 Task: Create a due date automation trigger when advanced on, on the monday before a card is due add content with a name ending with resume at 11:00 AM.
Action: Mouse moved to (1123, 95)
Screenshot: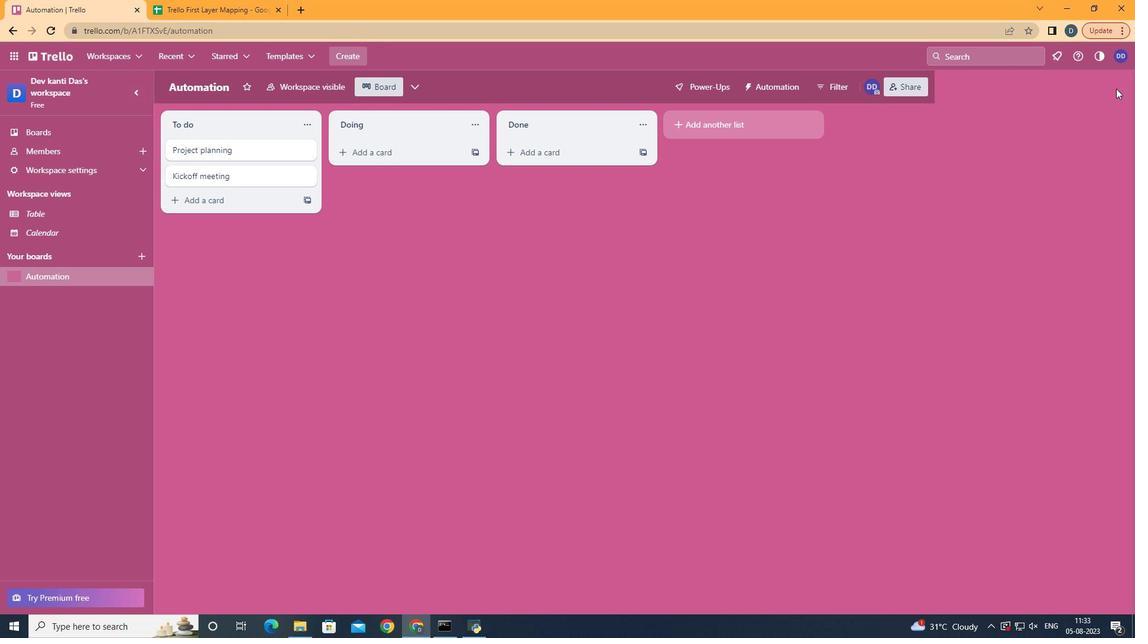 
Action: Mouse pressed left at (1123, 95)
Screenshot: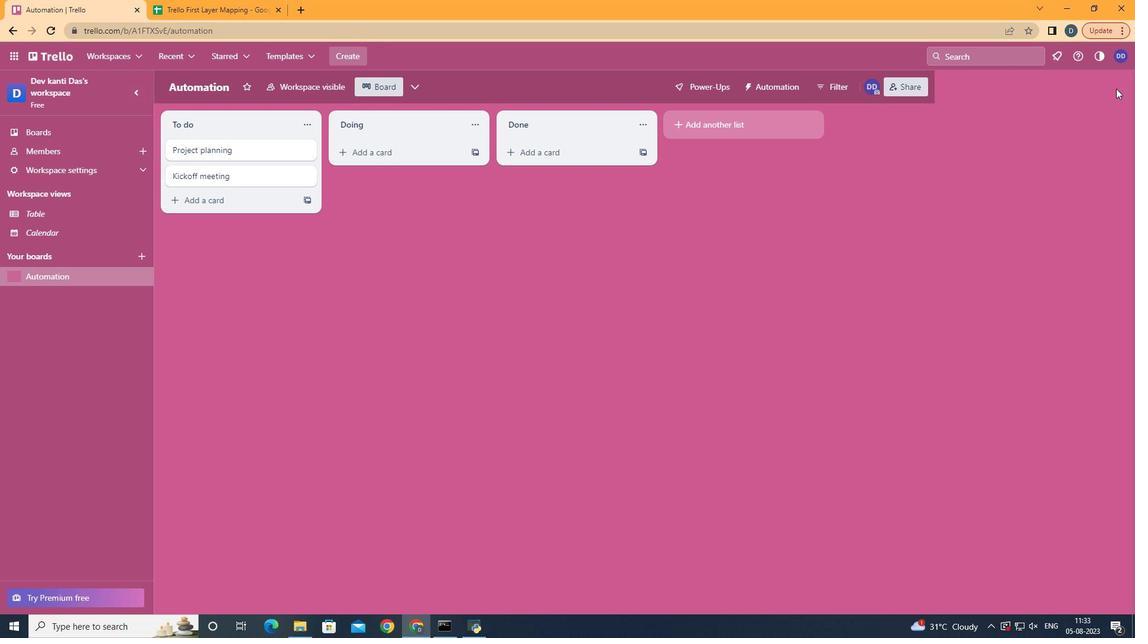 
Action: Mouse moved to (1040, 264)
Screenshot: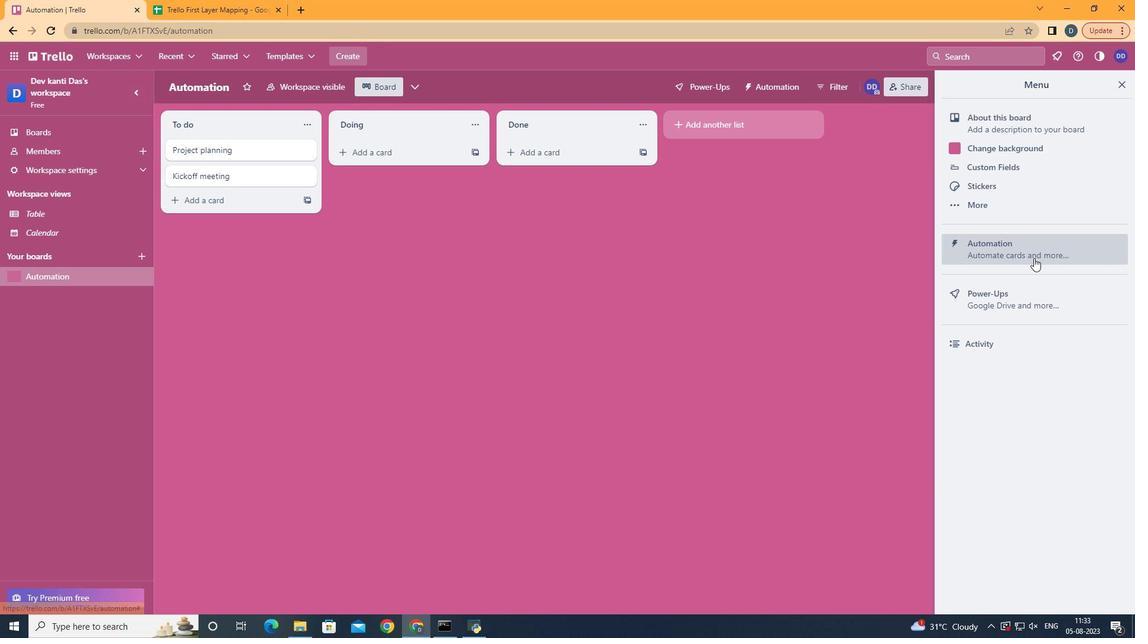 
Action: Mouse pressed left at (1040, 264)
Screenshot: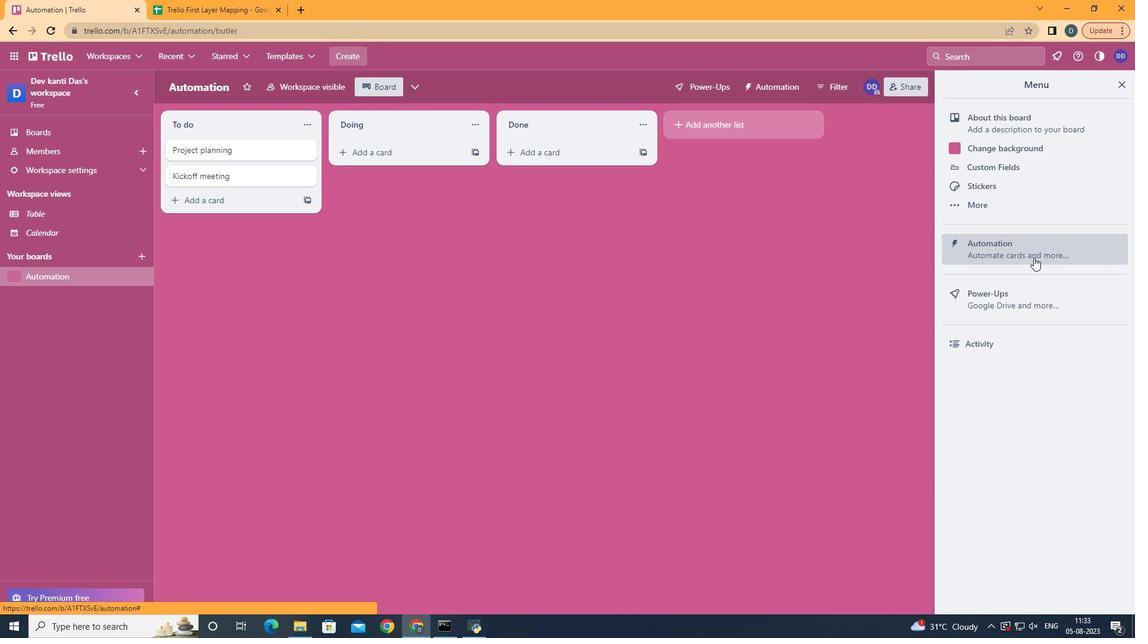 
Action: Mouse moved to (261, 249)
Screenshot: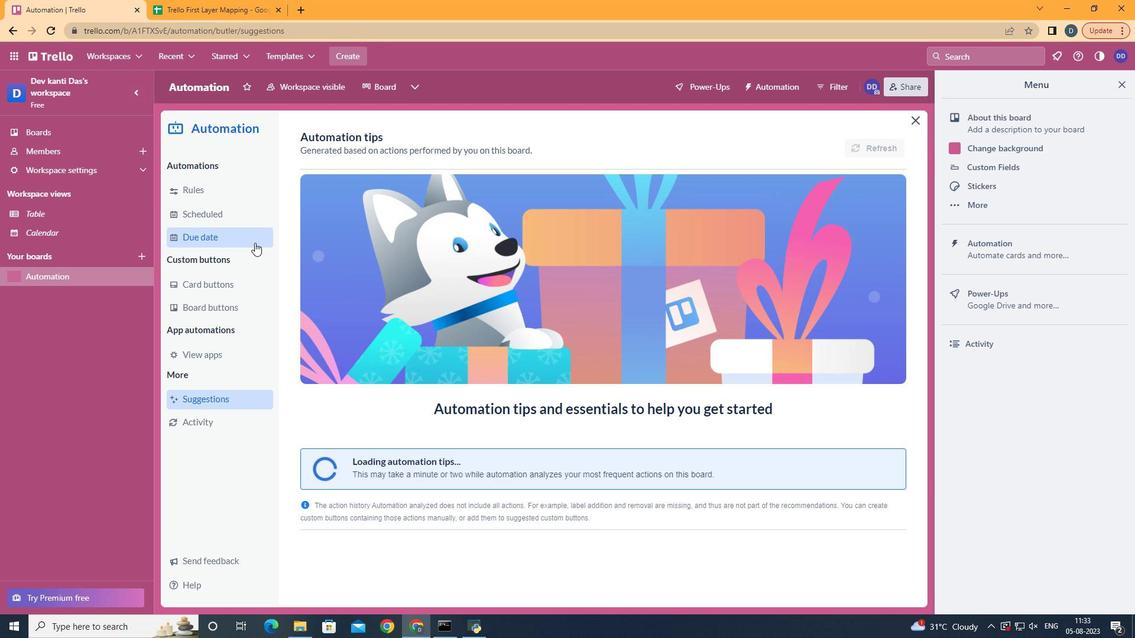 
Action: Mouse pressed left at (261, 249)
Screenshot: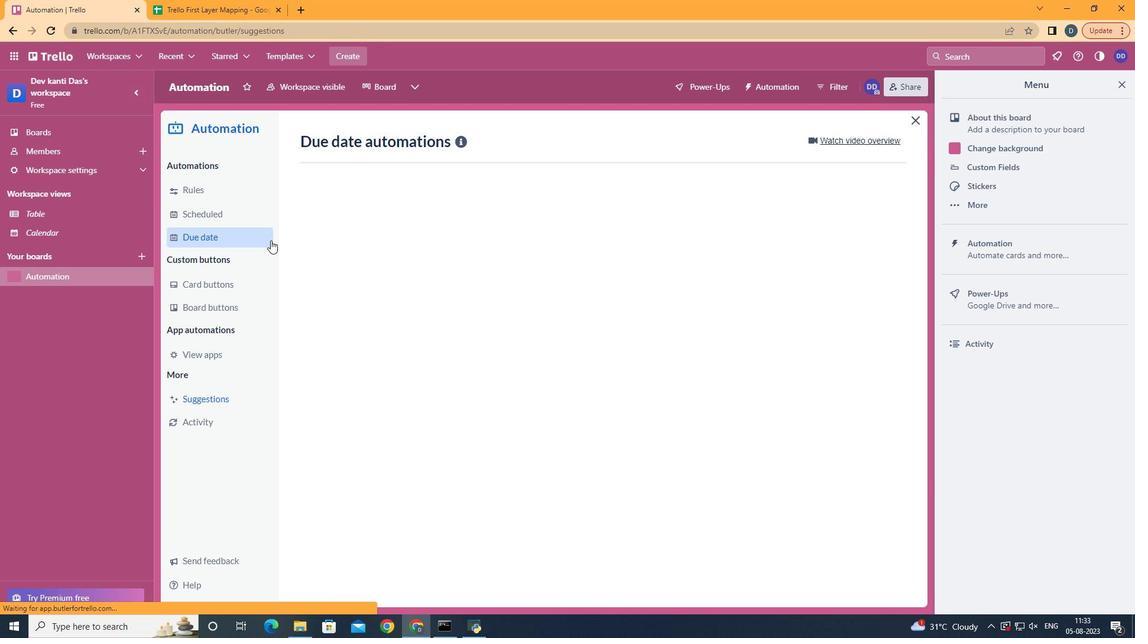 
Action: Mouse moved to (827, 149)
Screenshot: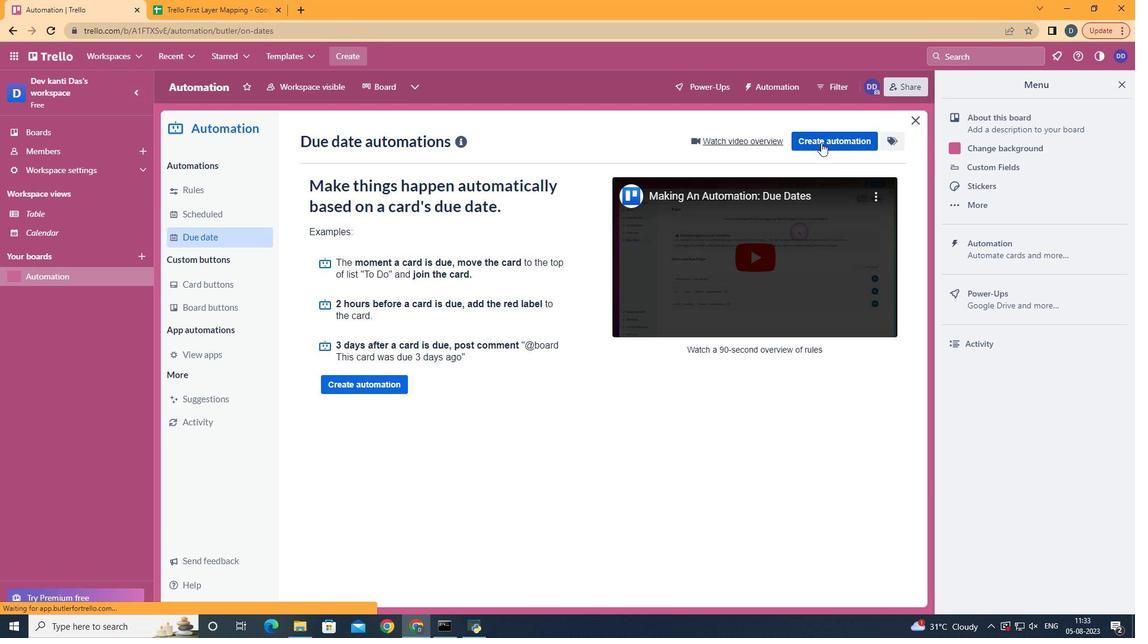 
Action: Mouse pressed left at (827, 149)
Screenshot: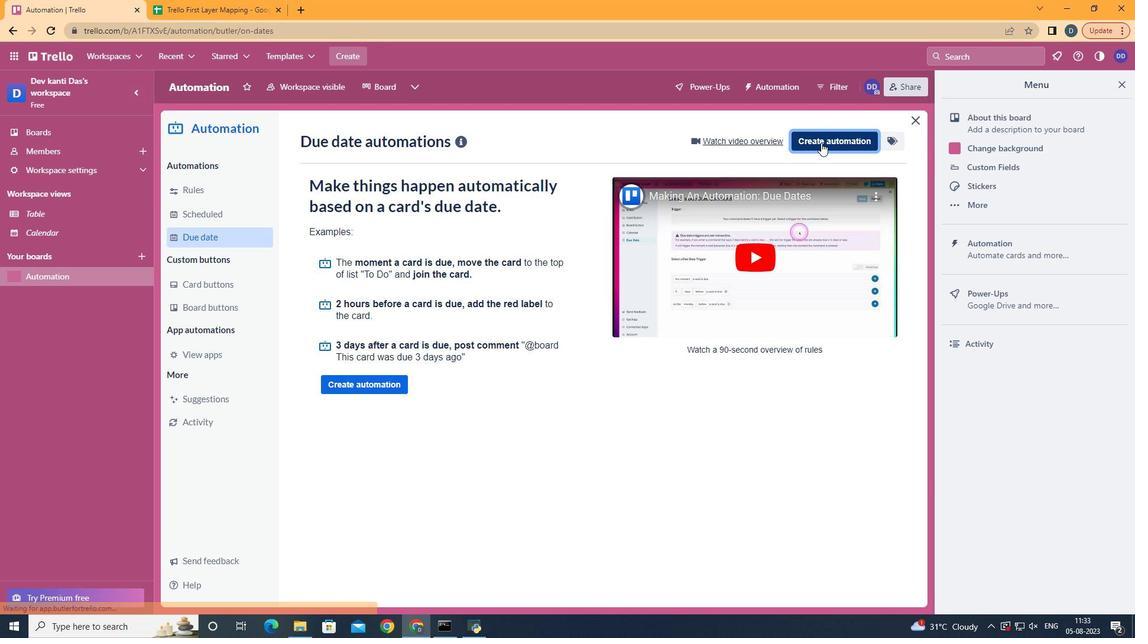 
Action: Mouse moved to (638, 255)
Screenshot: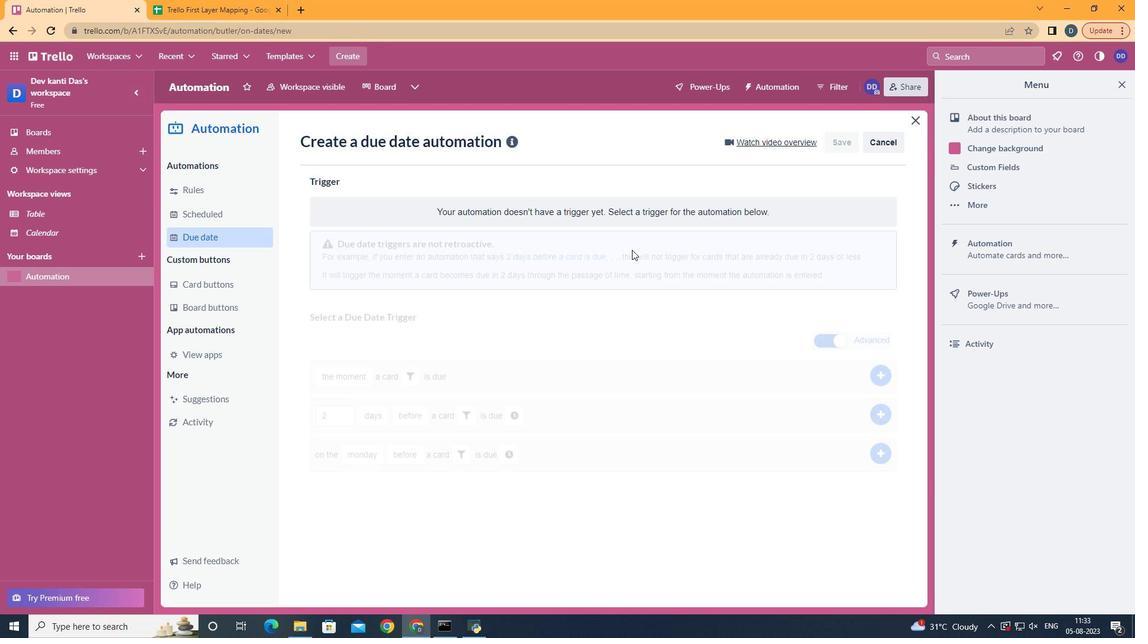 
Action: Mouse pressed left at (638, 255)
Screenshot: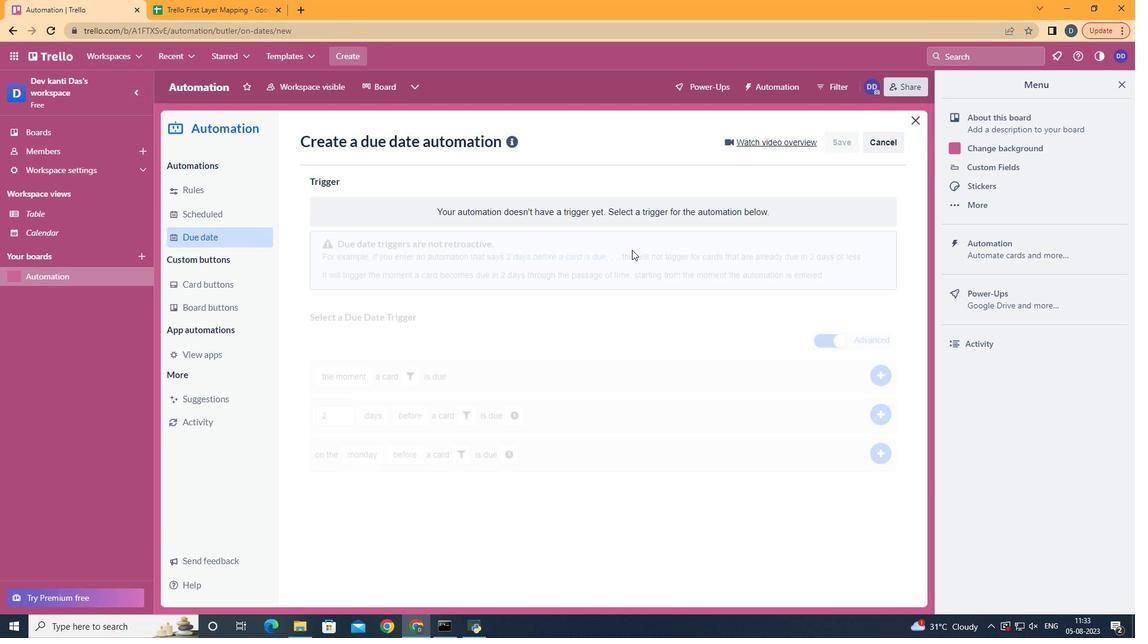 
Action: Mouse moved to (379, 314)
Screenshot: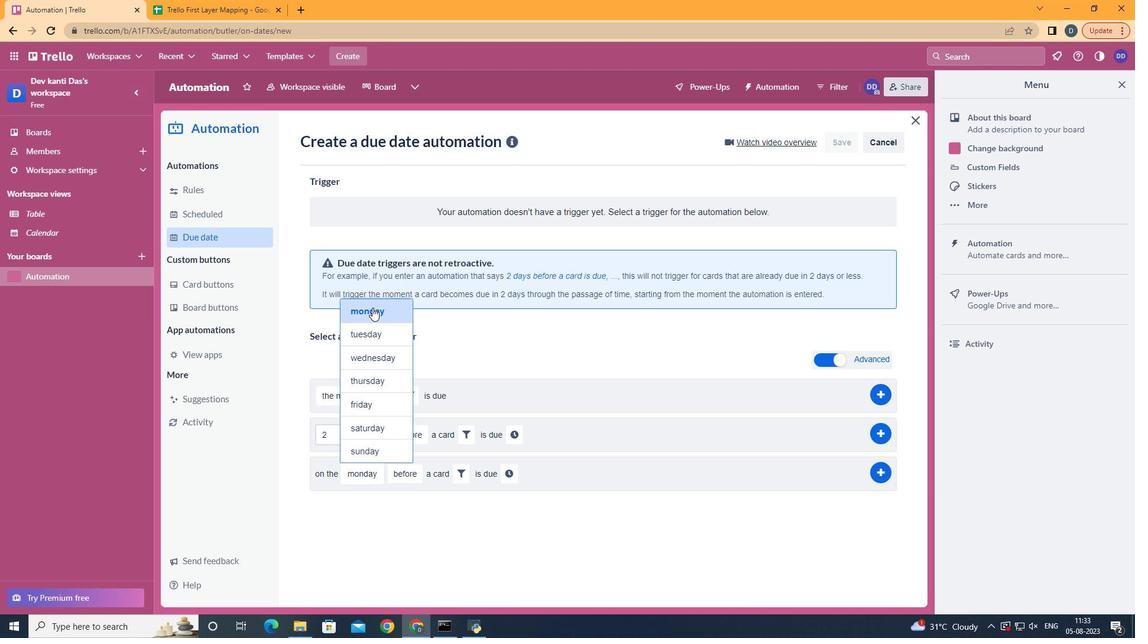 
Action: Mouse pressed left at (379, 314)
Screenshot: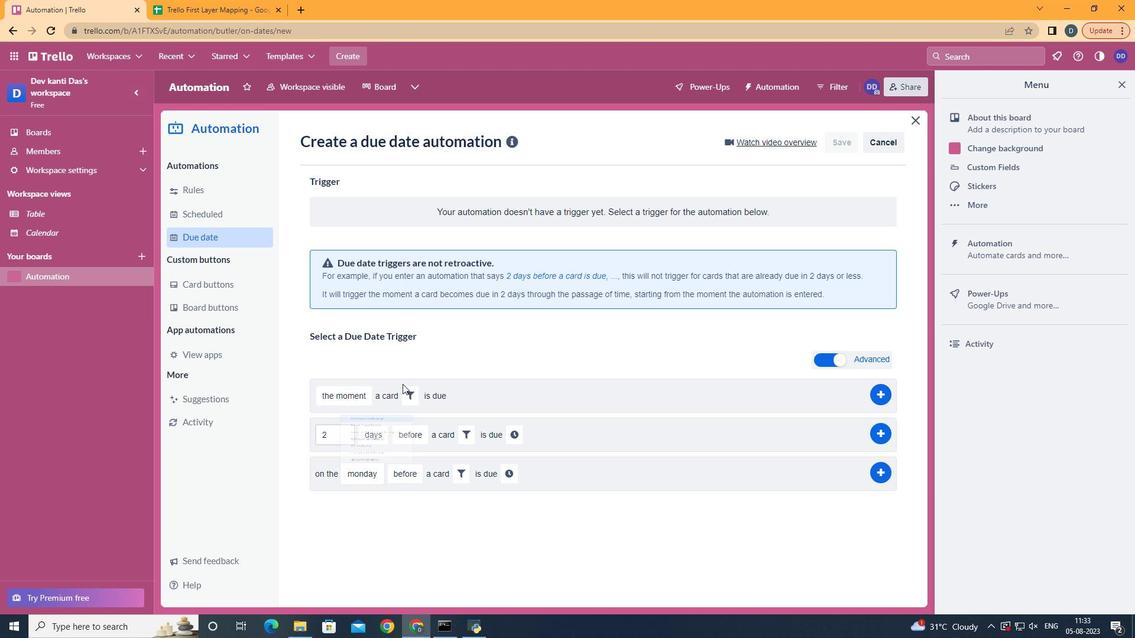 
Action: Mouse moved to (415, 501)
Screenshot: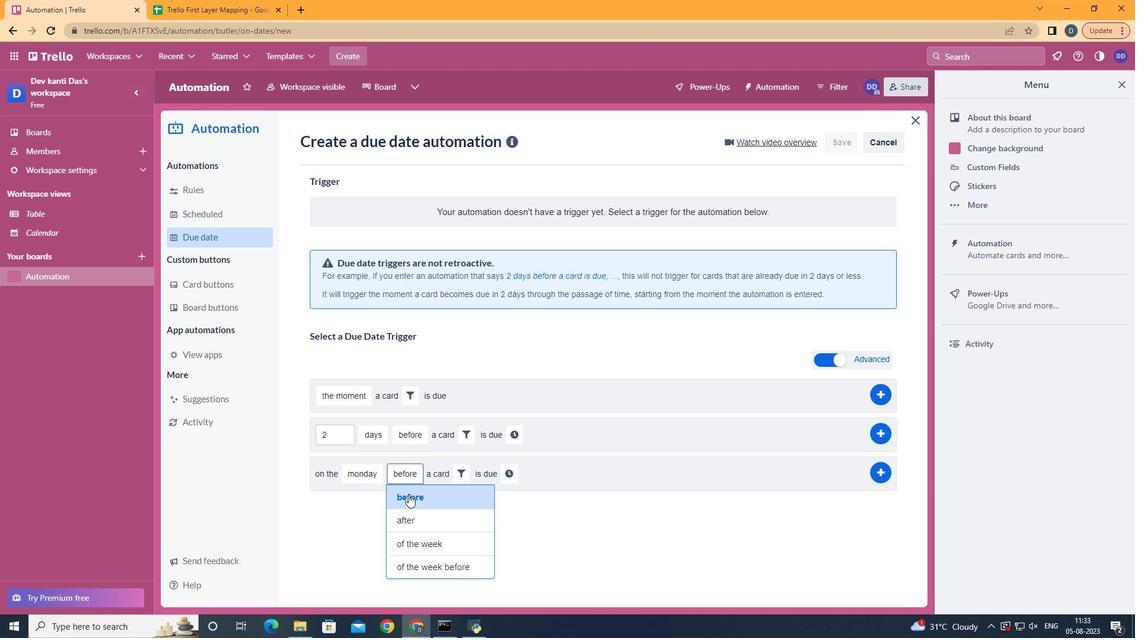 
Action: Mouse pressed left at (415, 501)
Screenshot: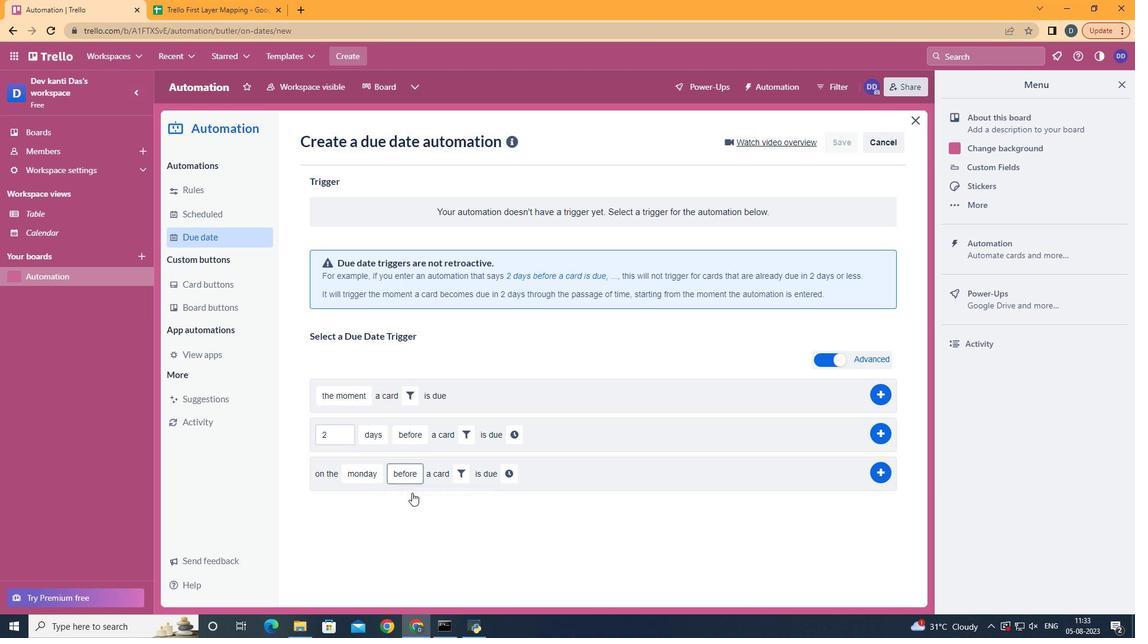 
Action: Mouse moved to (474, 474)
Screenshot: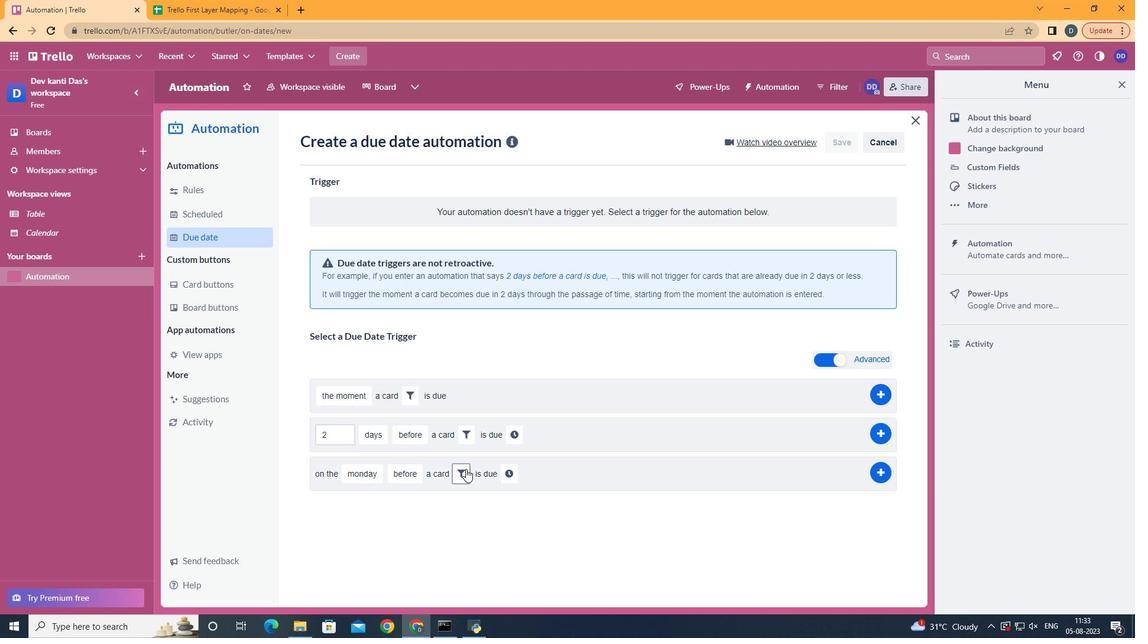 
Action: Mouse pressed left at (474, 474)
Screenshot: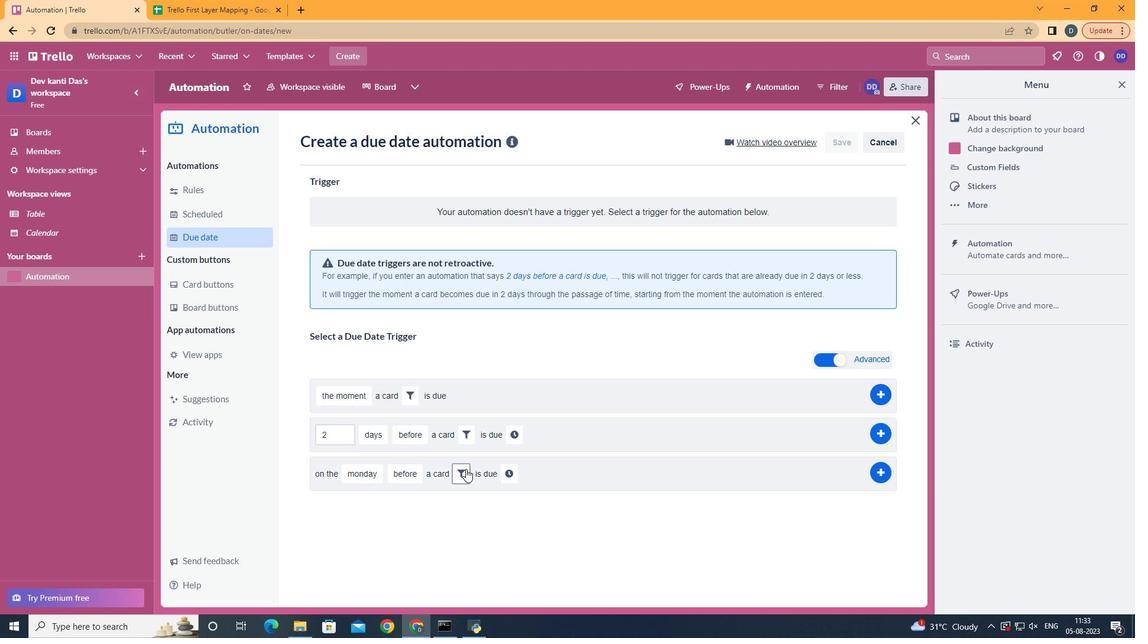 
Action: Mouse moved to (609, 518)
Screenshot: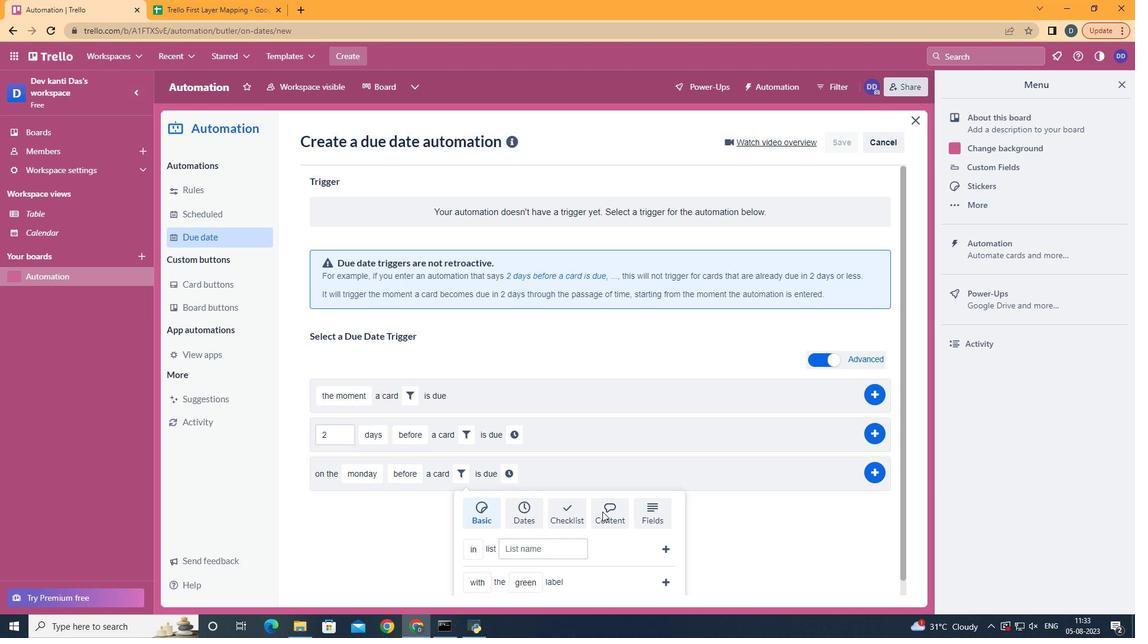
Action: Mouse pressed left at (609, 518)
Screenshot: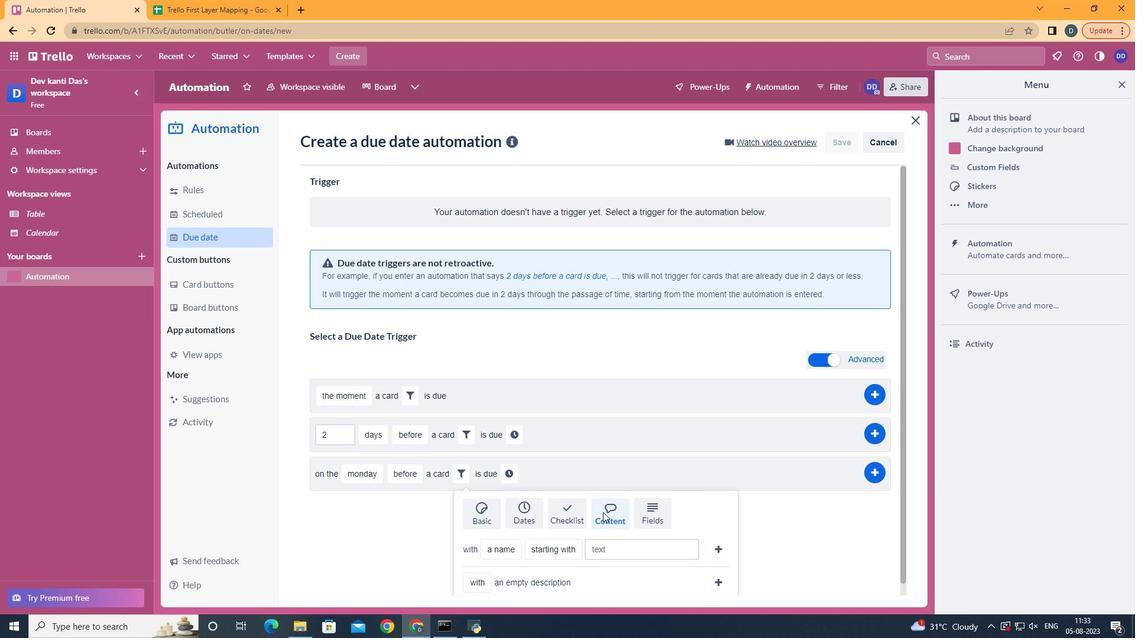 
Action: Mouse moved to (513, 487)
Screenshot: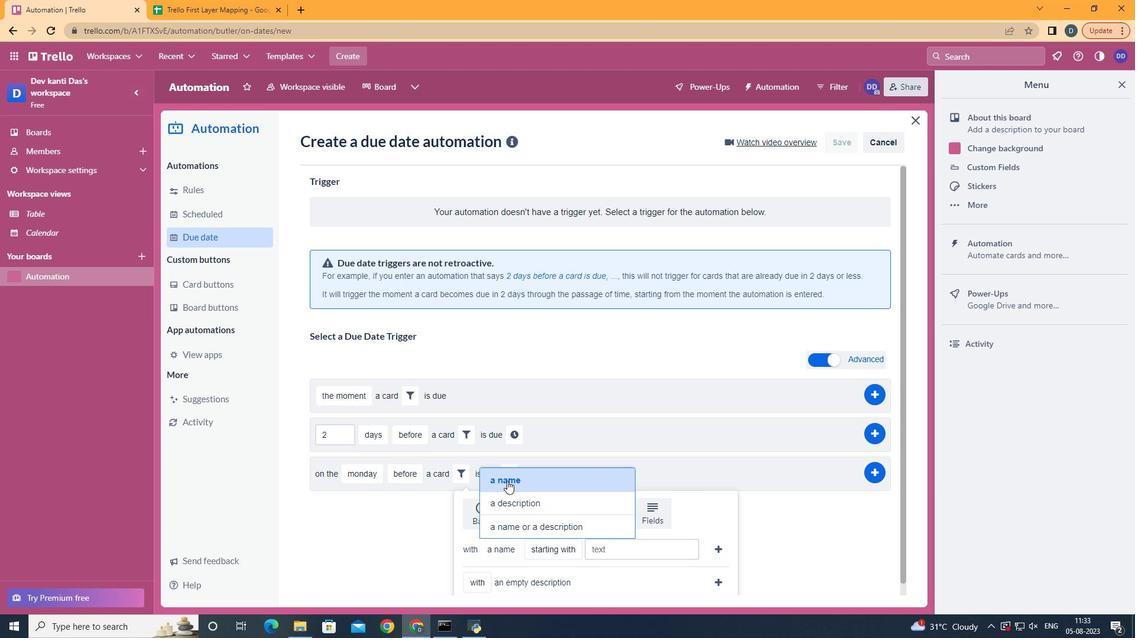 
Action: Mouse pressed left at (513, 487)
Screenshot: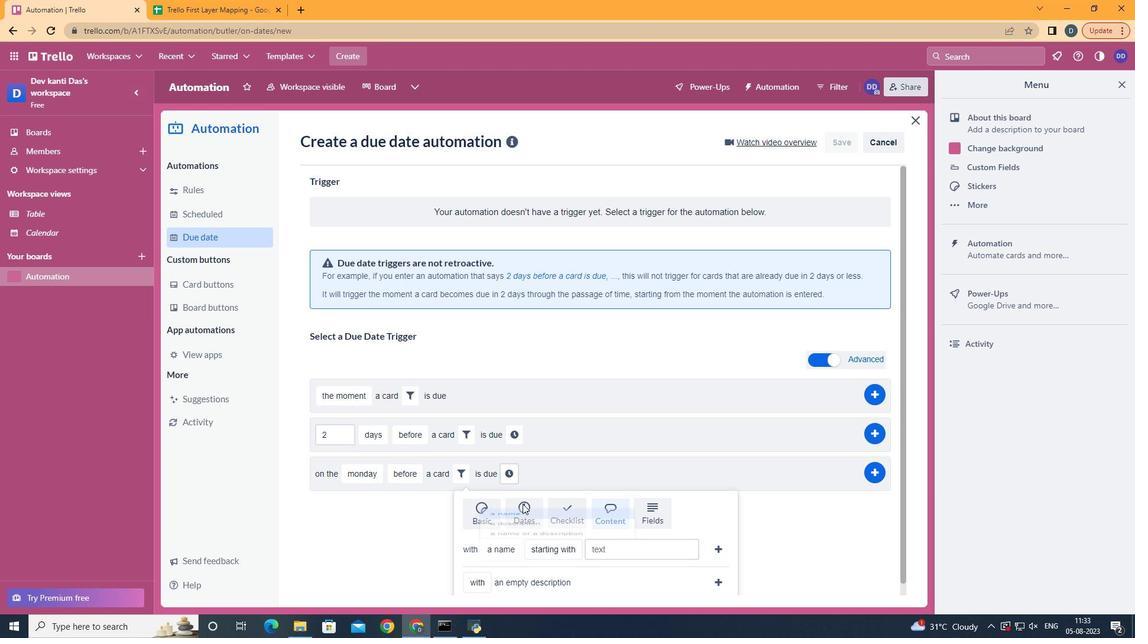 
Action: Mouse moved to (572, 434)
Screenshot: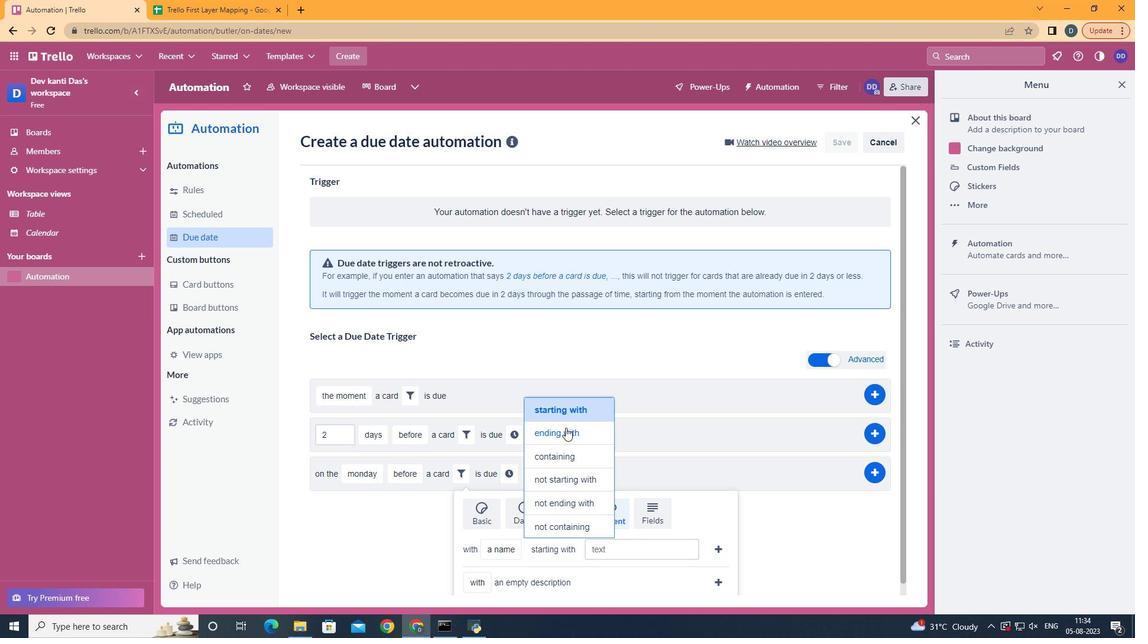 
Action: Mouse pressed left at (572, 434)
Screenshot: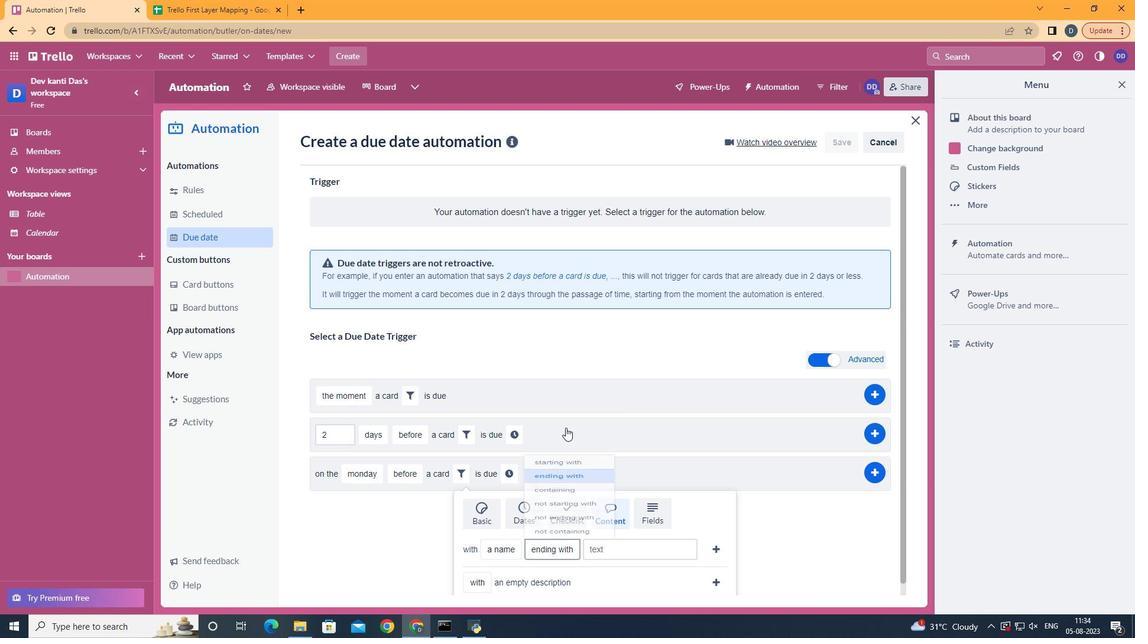 
Action: Mouse moved to (649, 552)
Screenshot: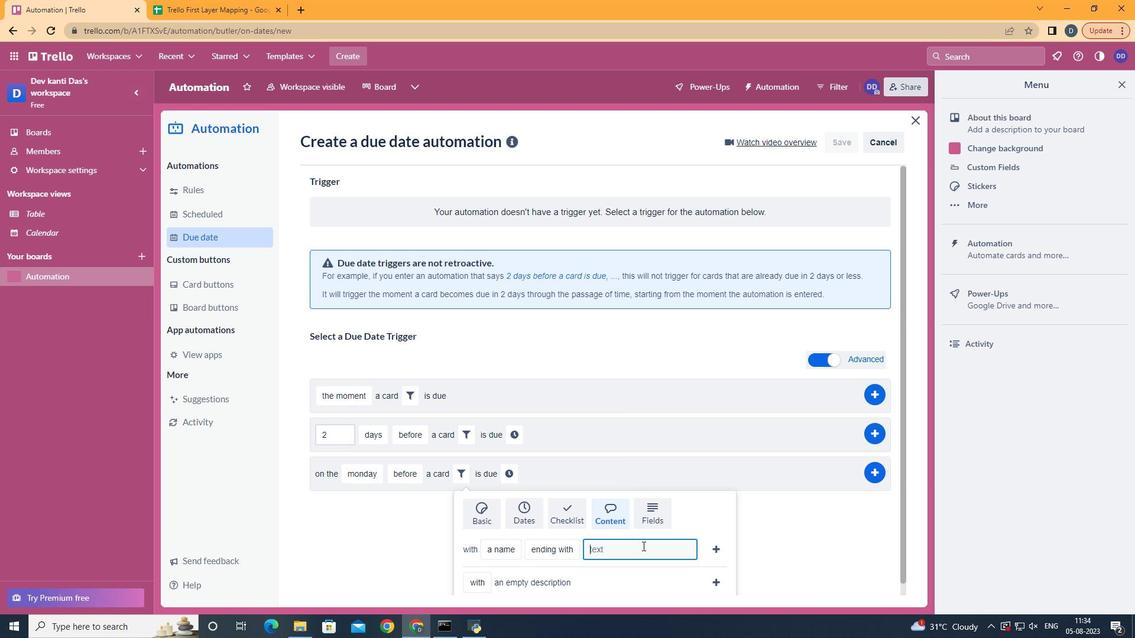 
Action: Mouse pressed left at (649, 552)
Screenshot: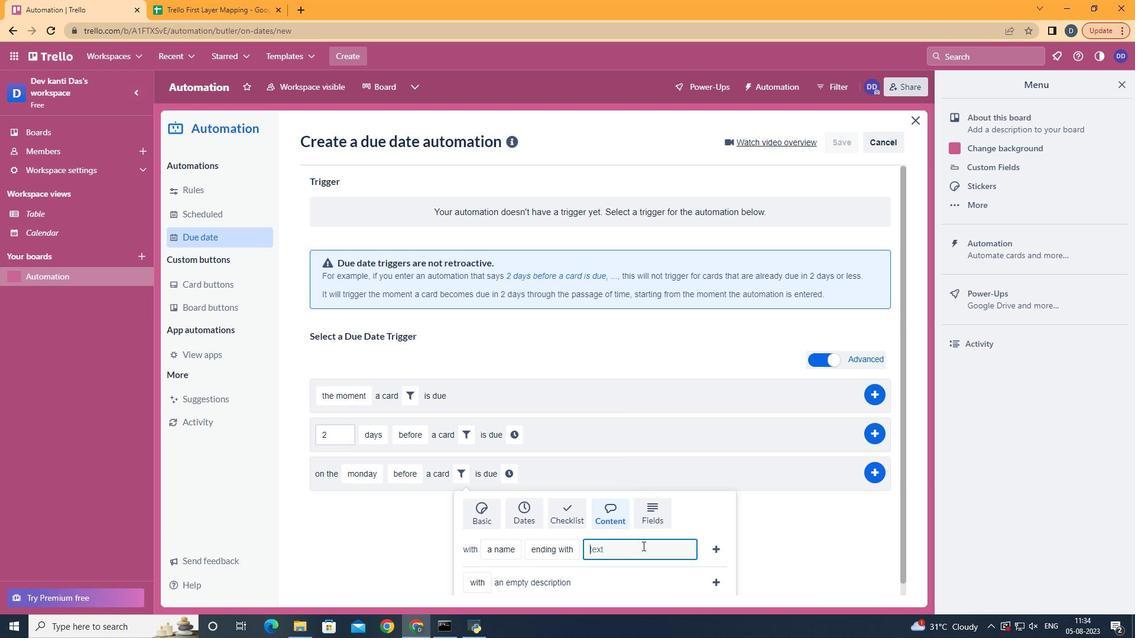 
Action: Key pressed resume
Screenshot: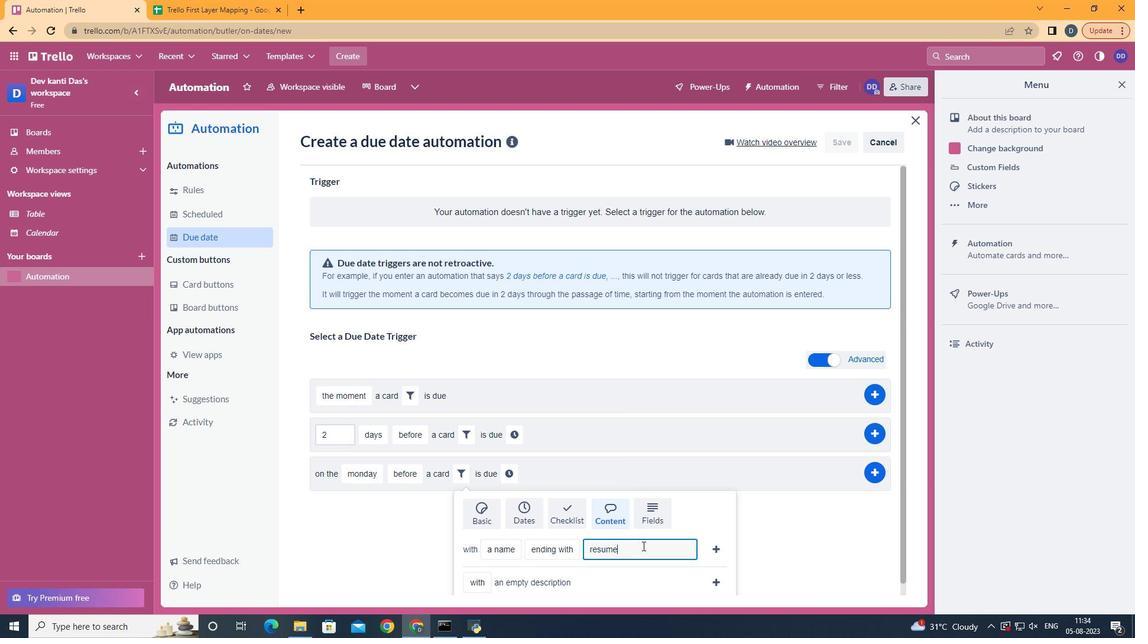 
Action: Mouse moved to (719, 561)
Screenshot: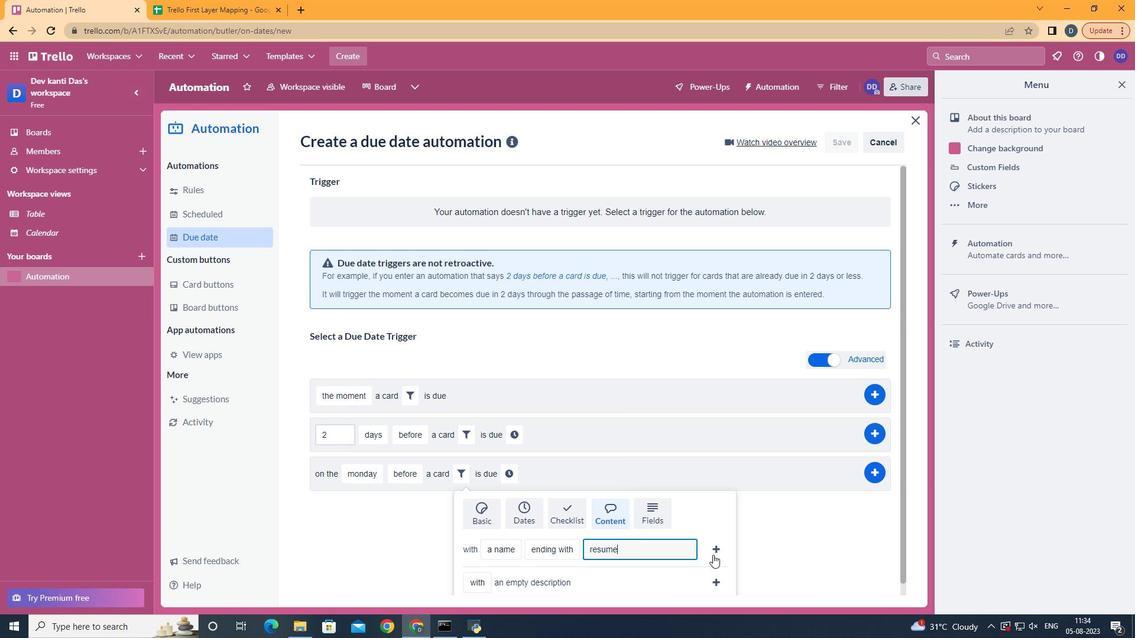 
Action: Mouse pressed left at (719, 561)
Screenshot: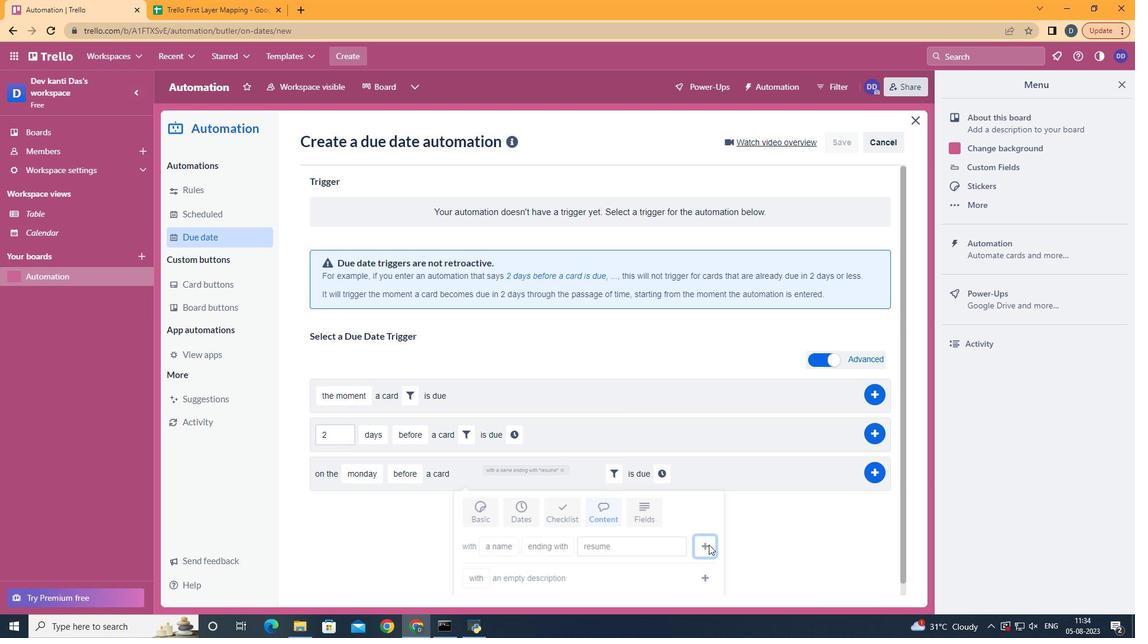 
Action: Mouse moved to (673, 487)
Screenshot: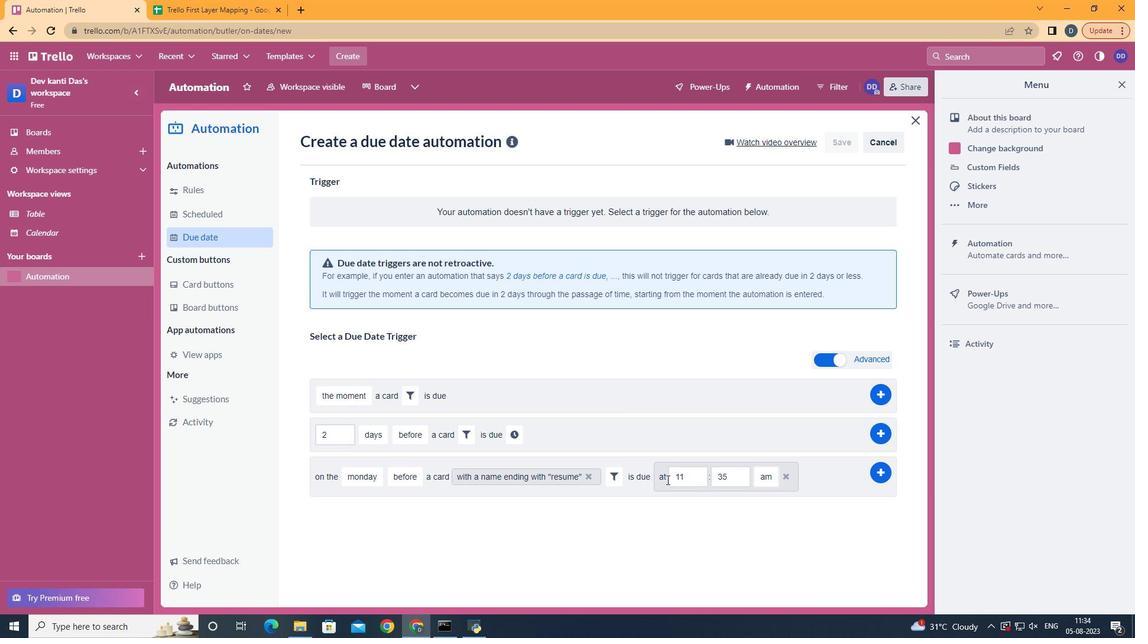 
Action: Mouse pressed left at (673, 487)
Screenshot: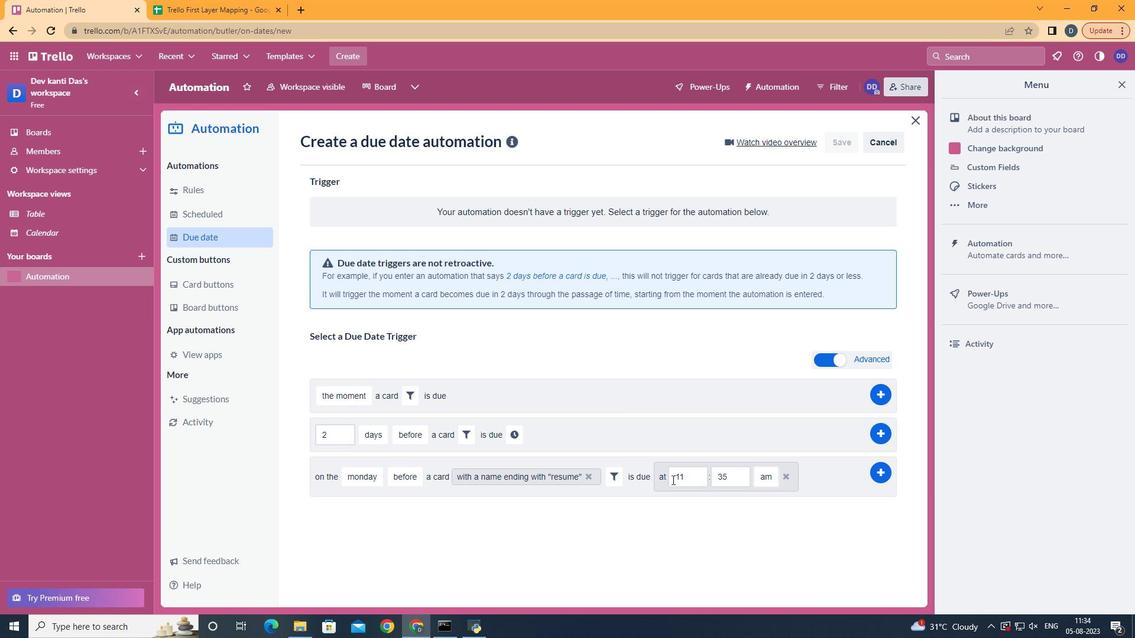 
Action: Mouse moved to (739, 487)
Screenshot: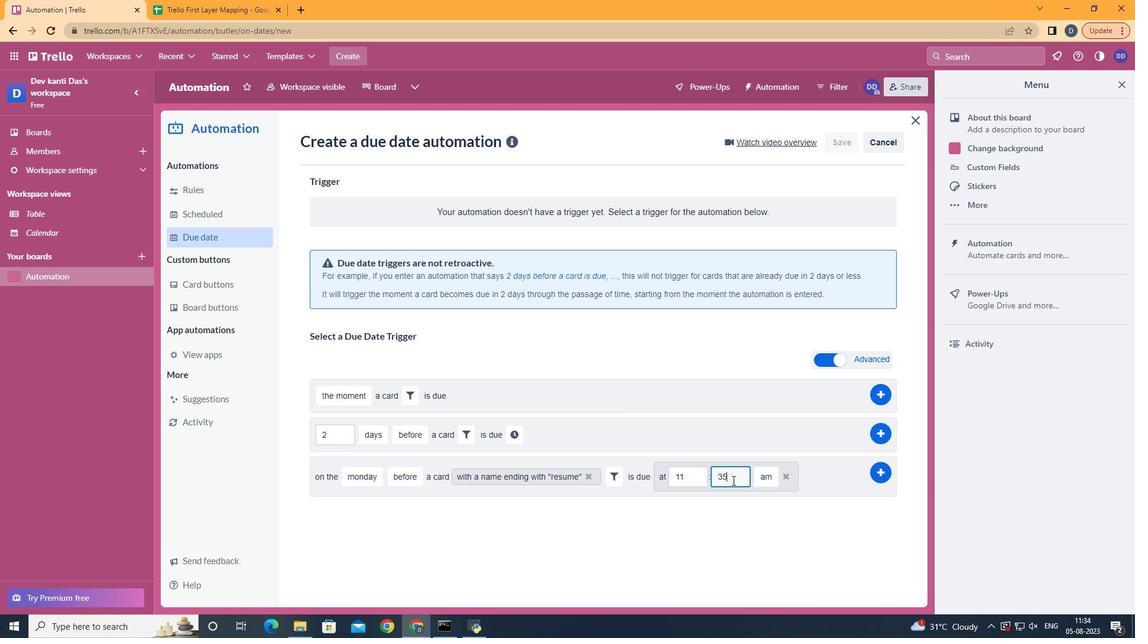 
Action: Mouse pressed left at (739, 487)
Screenshot: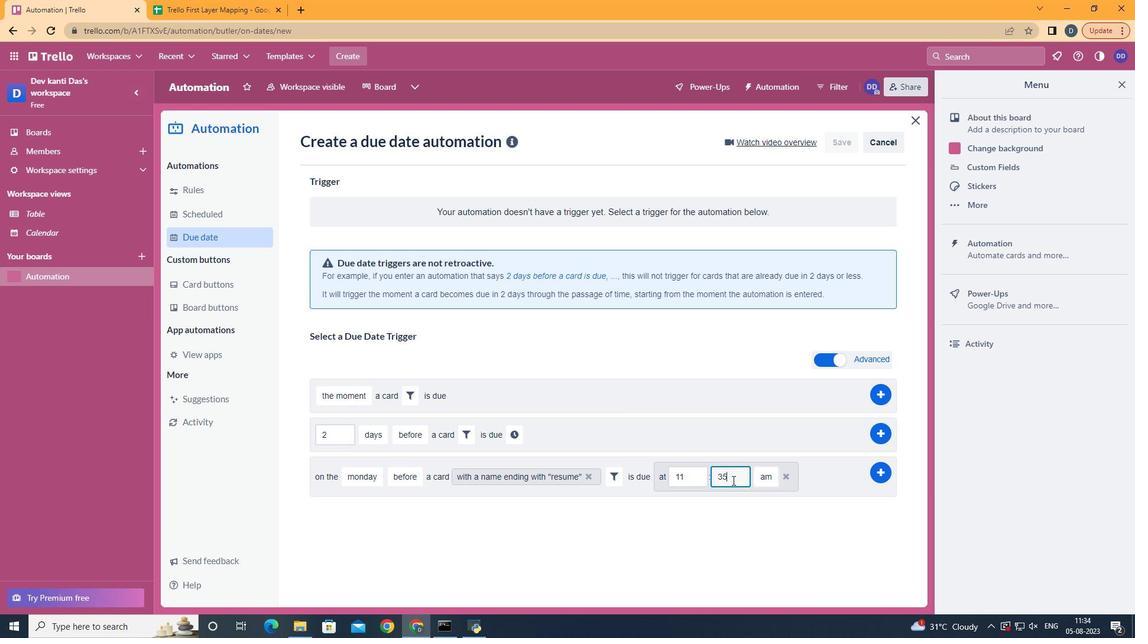 
Action: Key pressed <Key.backspace><Key.backspace>00
Screenshot: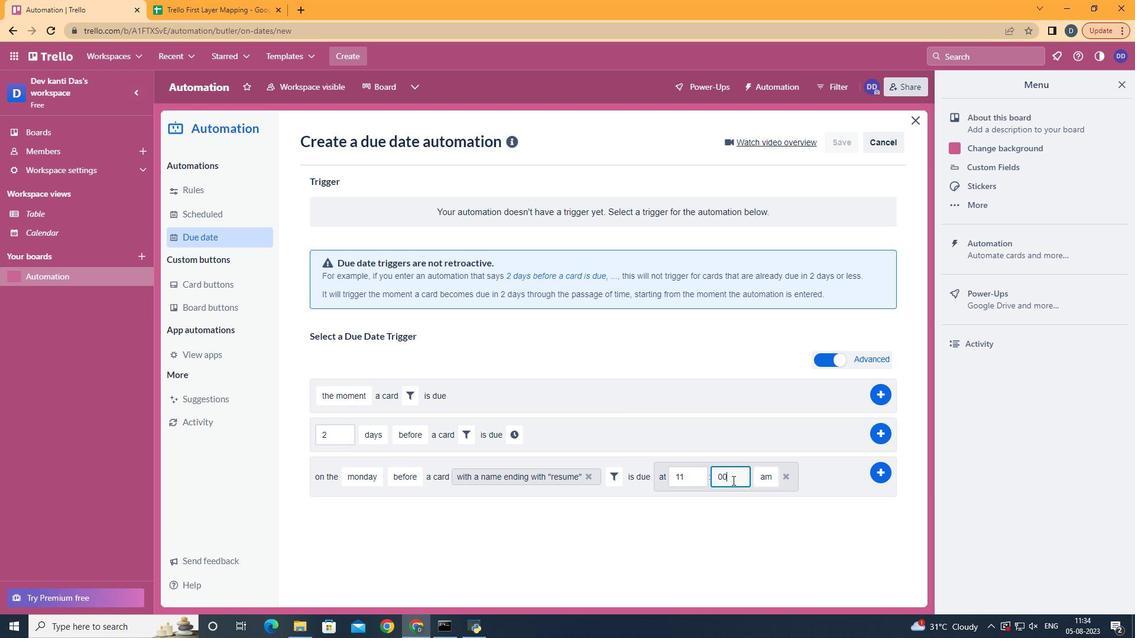 
Action: Mouse moved to (885, 474)
Screenshot: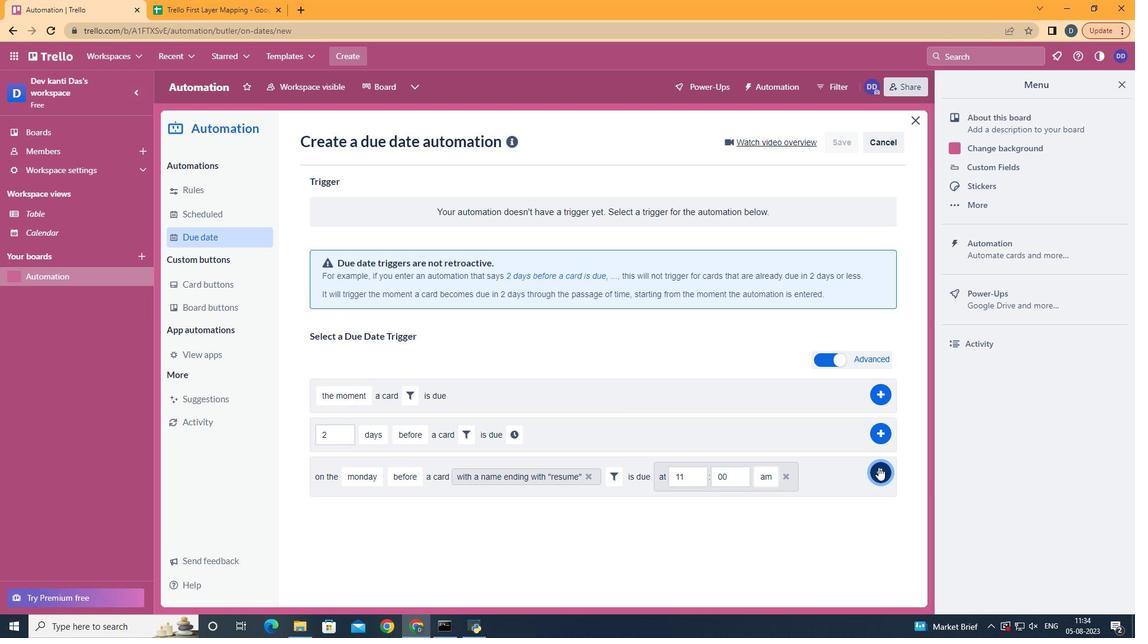 
Action: Mouse pressed left at (885, 474)
Screenshot: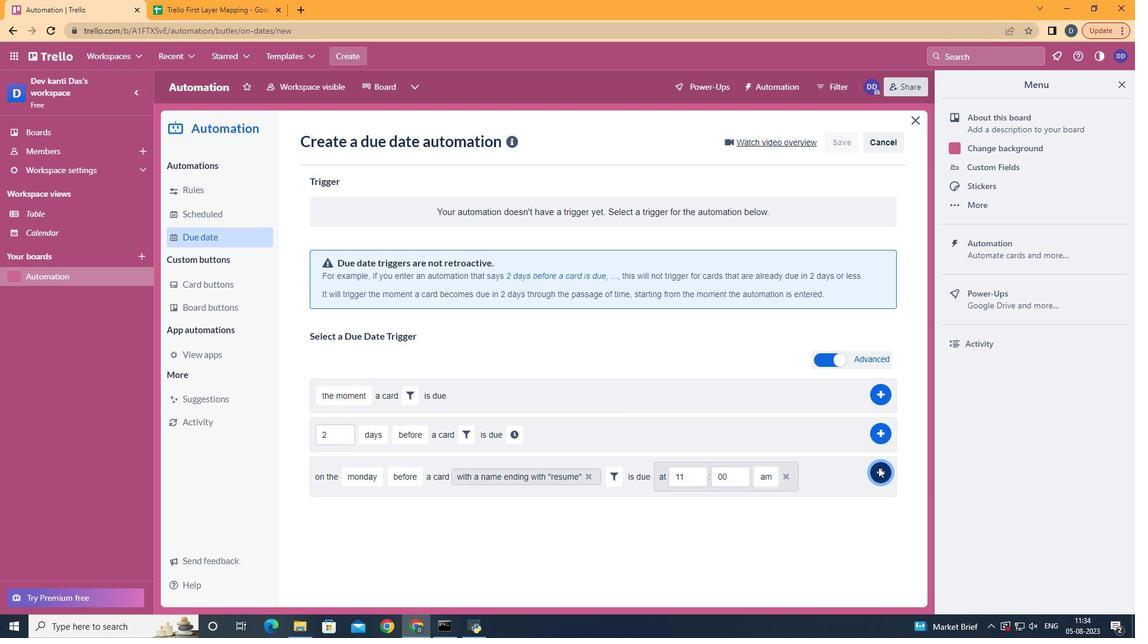 
Action: Mouse moved to (590, 228)
Screenshot: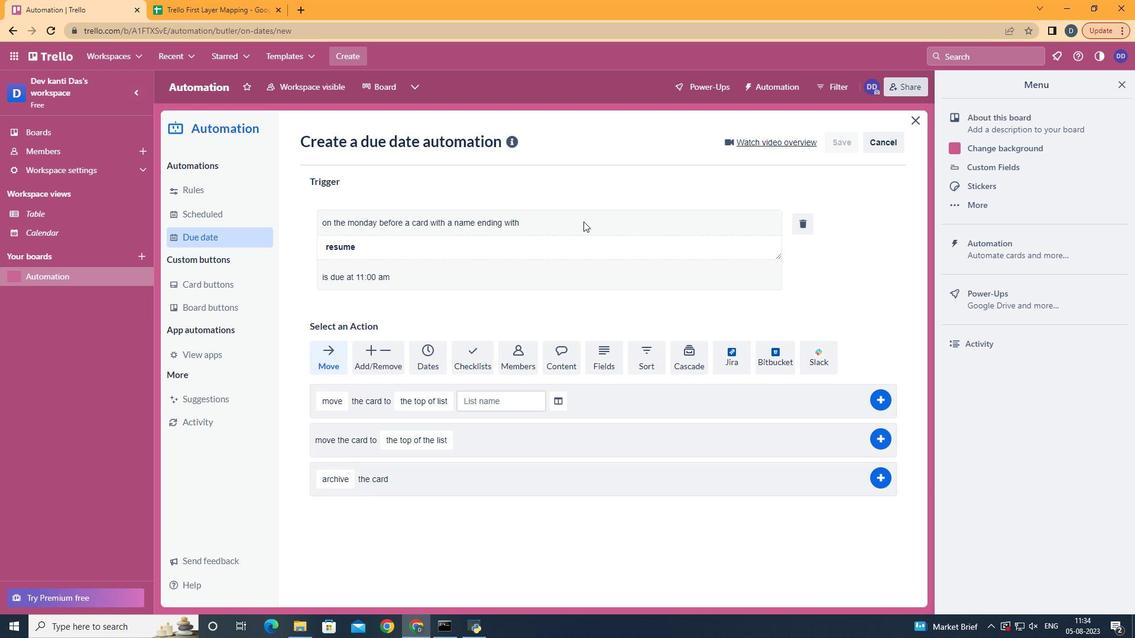 
